 Task: Reset the filters.
Action: Mouse pressed left at (26, 92)
Screenshot: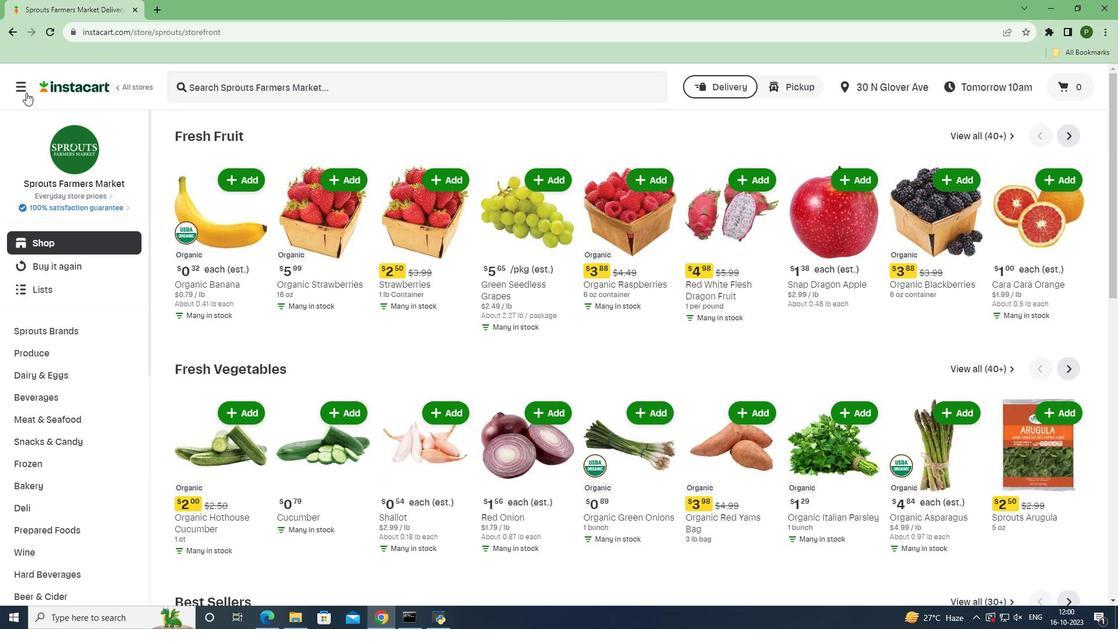 
Action: Mouse moved to (55, 306)
Screenshot: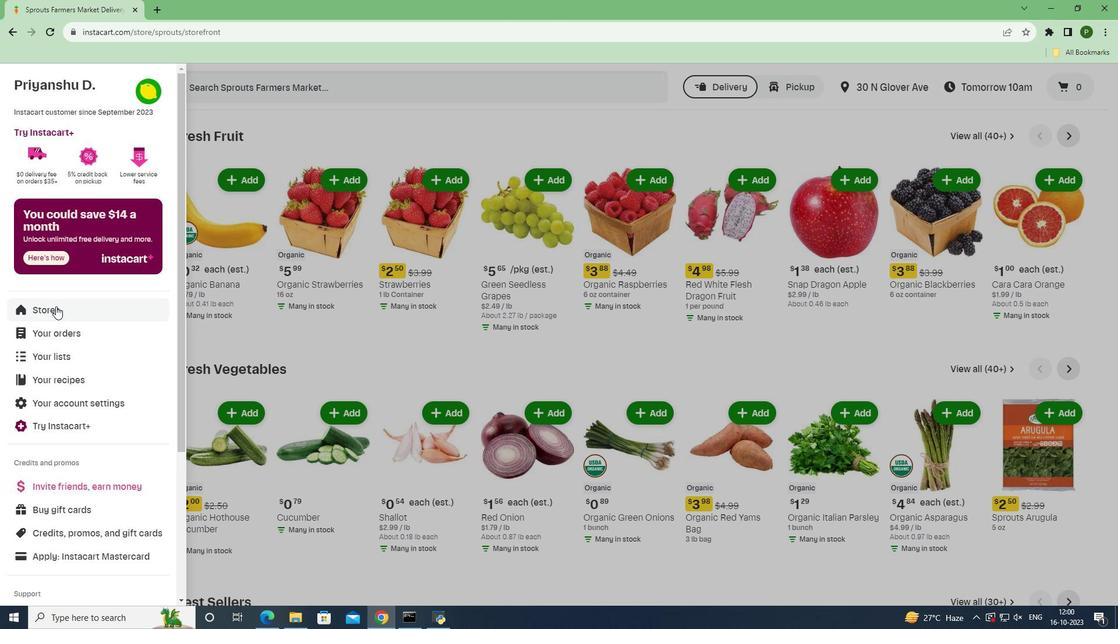 
Action: Mouse pressed left at (55, 306)
Screenshot: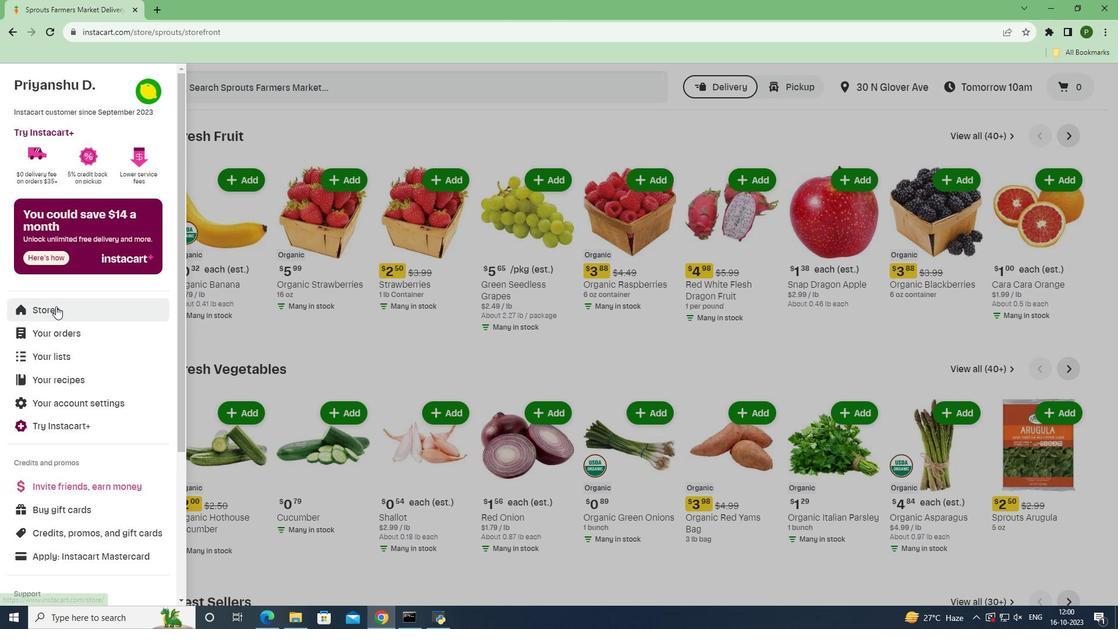 
Action: Mouse moved to (261, 134)
Screenshot: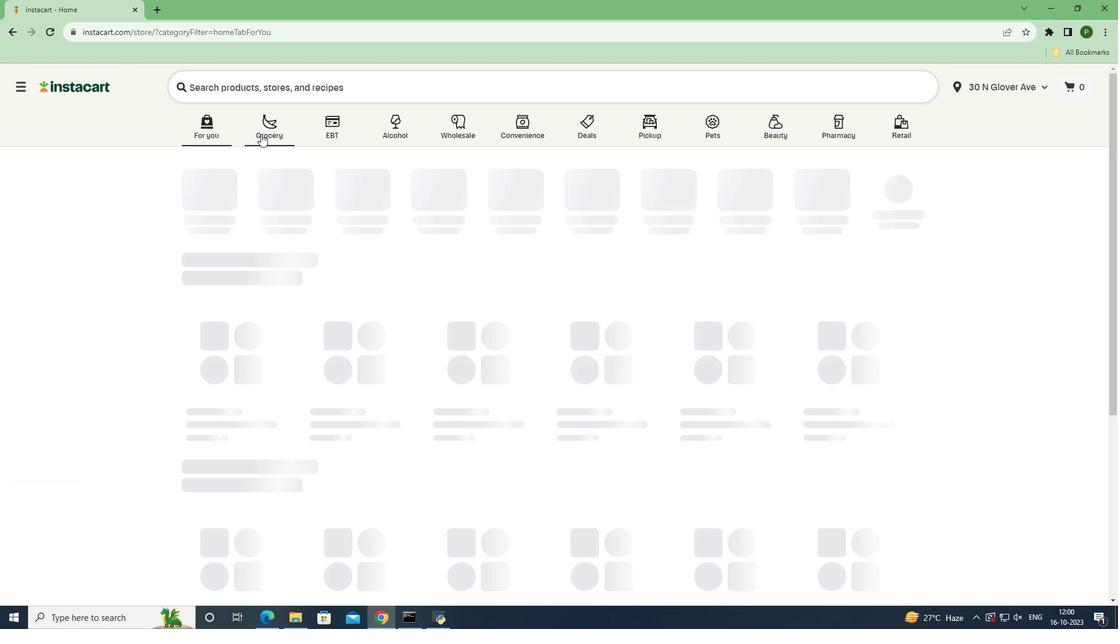 
Action: Mouse pressed left at (261, 134)
Screenshot: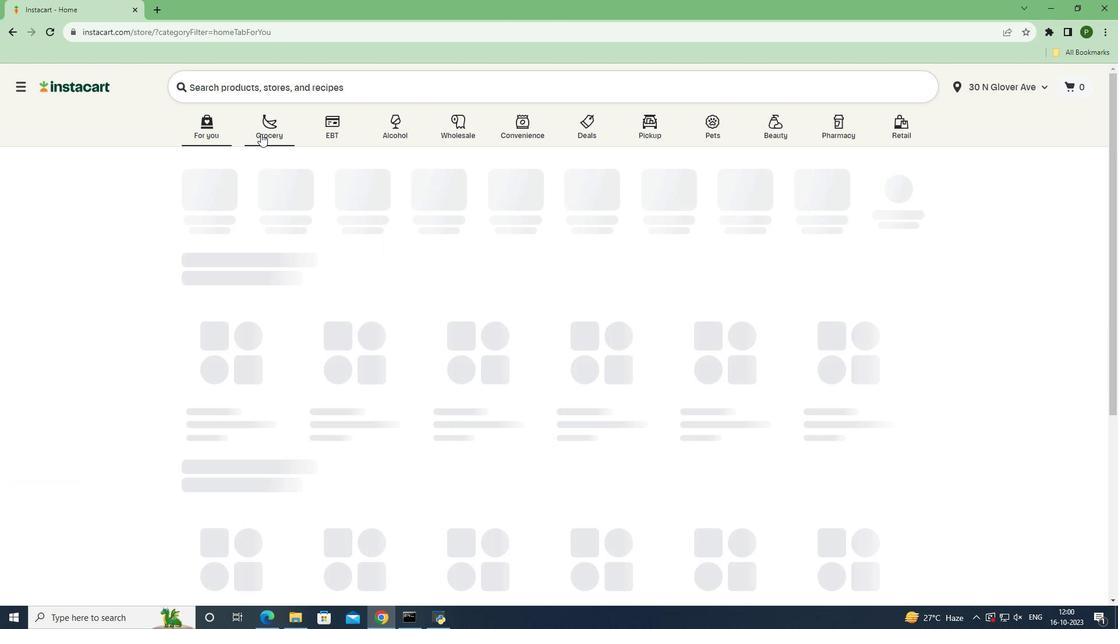 
Action: Mouse moved to (713, 279)
Screenshot: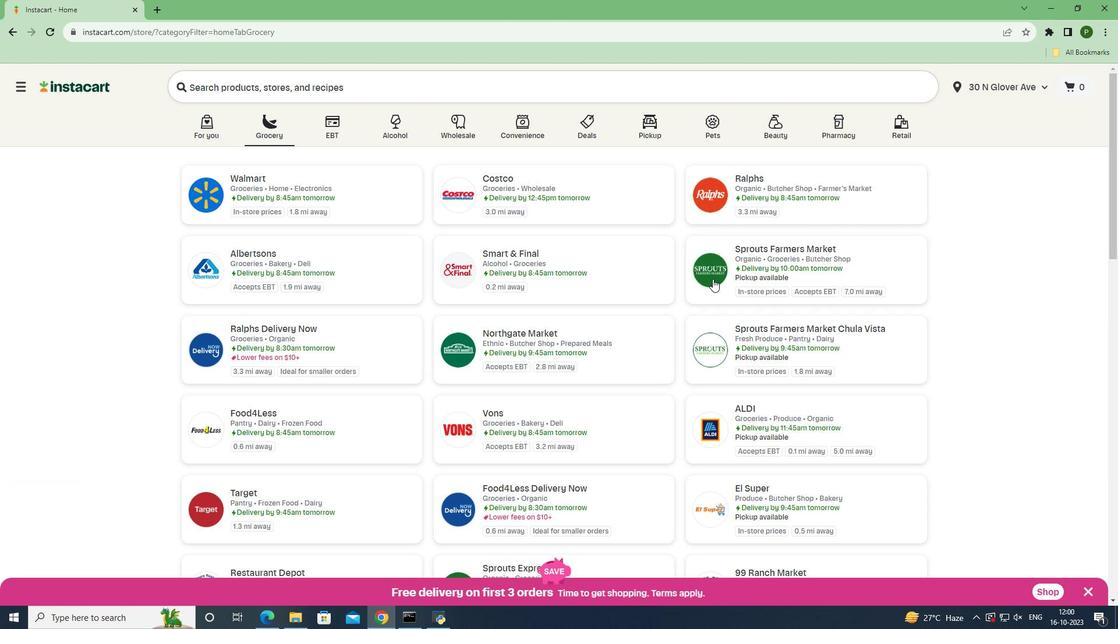 
Action: Mouse pressed left at (713, 279)
Screenshot: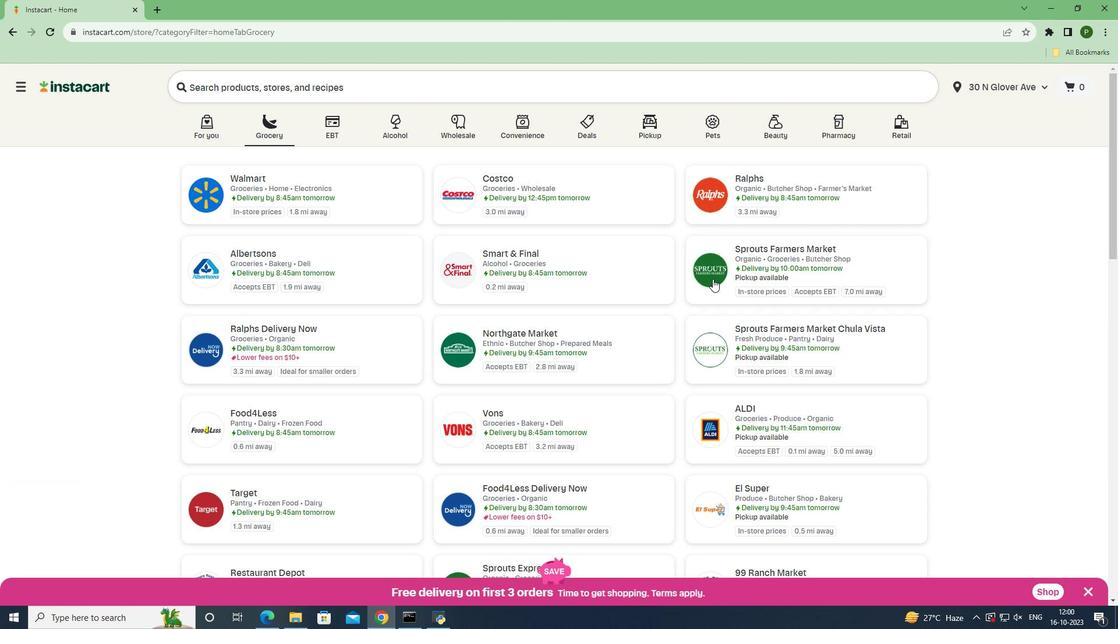 
Action: Mouse moved to (75, 393)
Screenshot: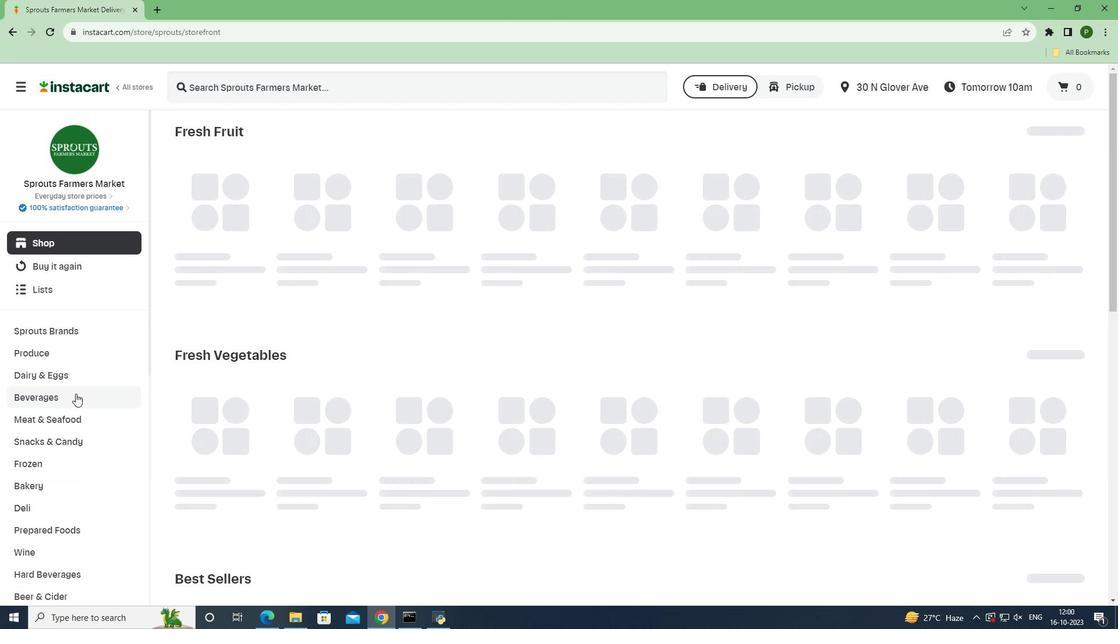 
Action: Mouse pressed left at (75, 393)
Screenshot: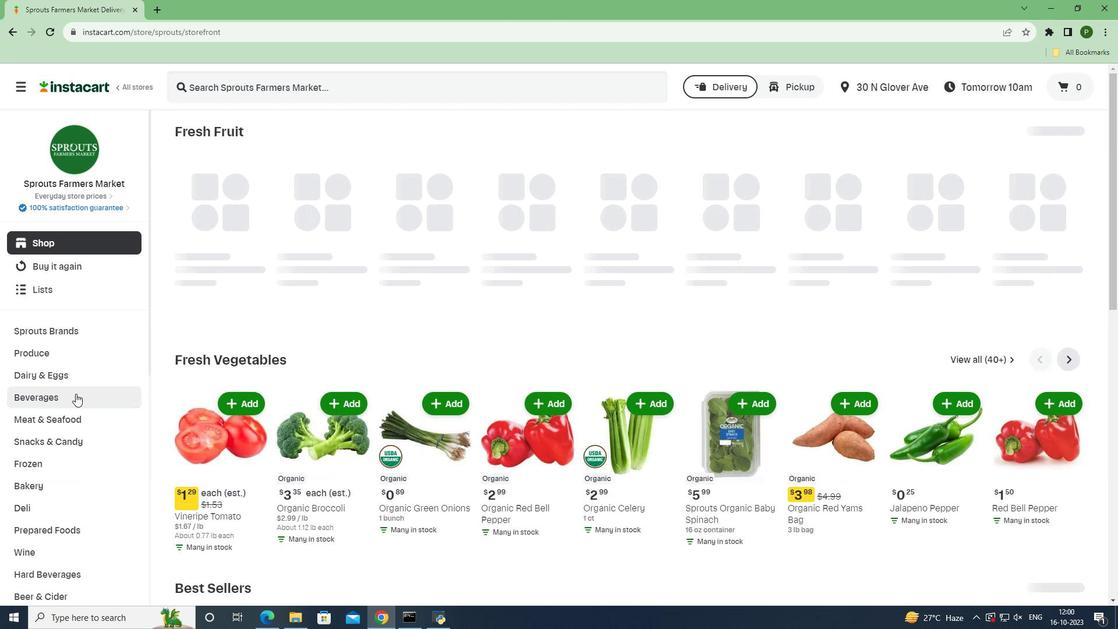
Action: Mouse moved to (1044, 160)
Screenshot: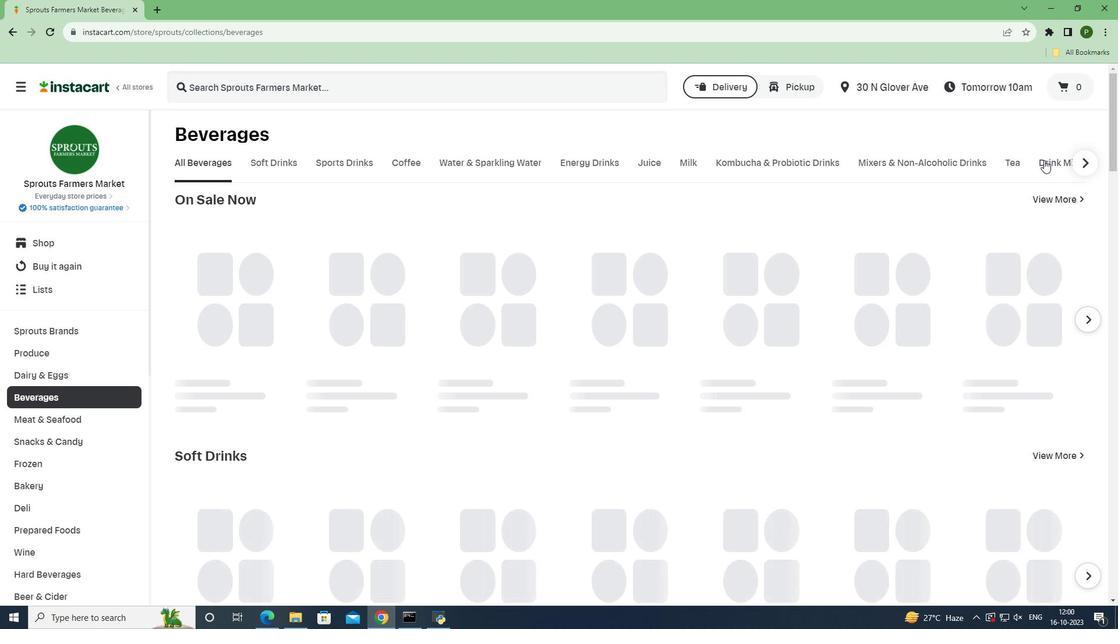 
Action: Mouse pressed left at (1044, 160)
Screenshot: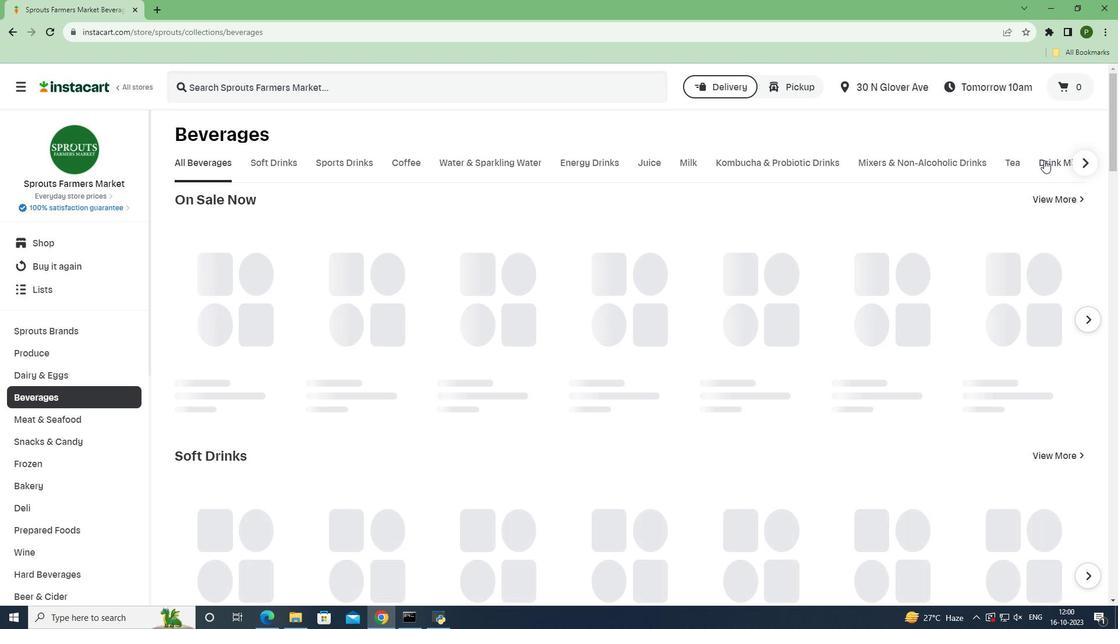 
Action: Mouse moved to (331, 264)
Screenshot: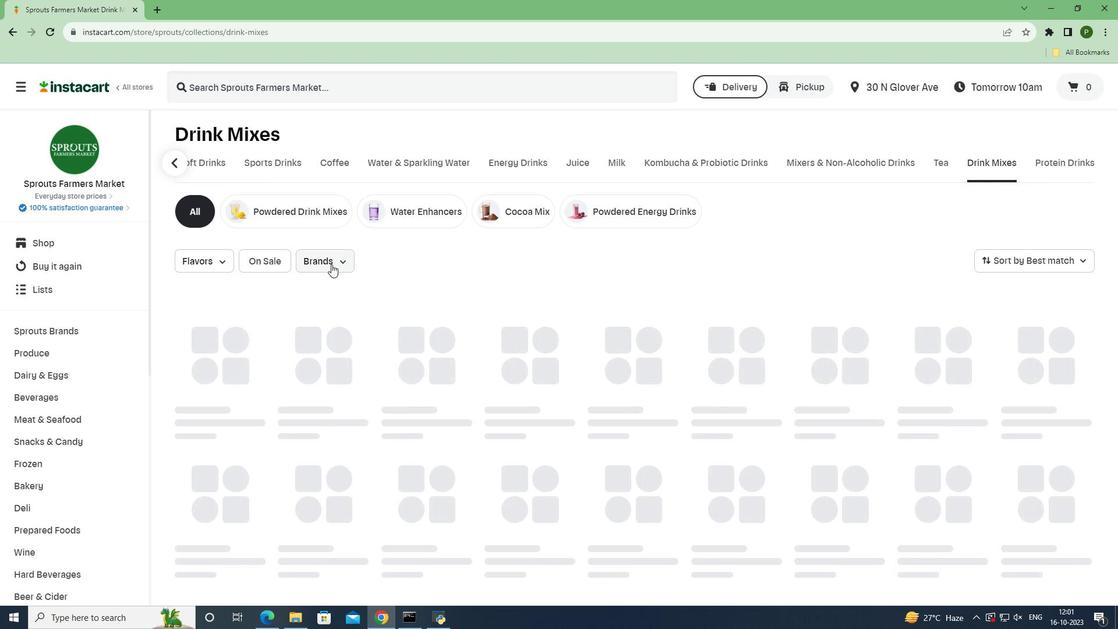 
Action: Mouse pressed left at (331, 264)
Screenshot: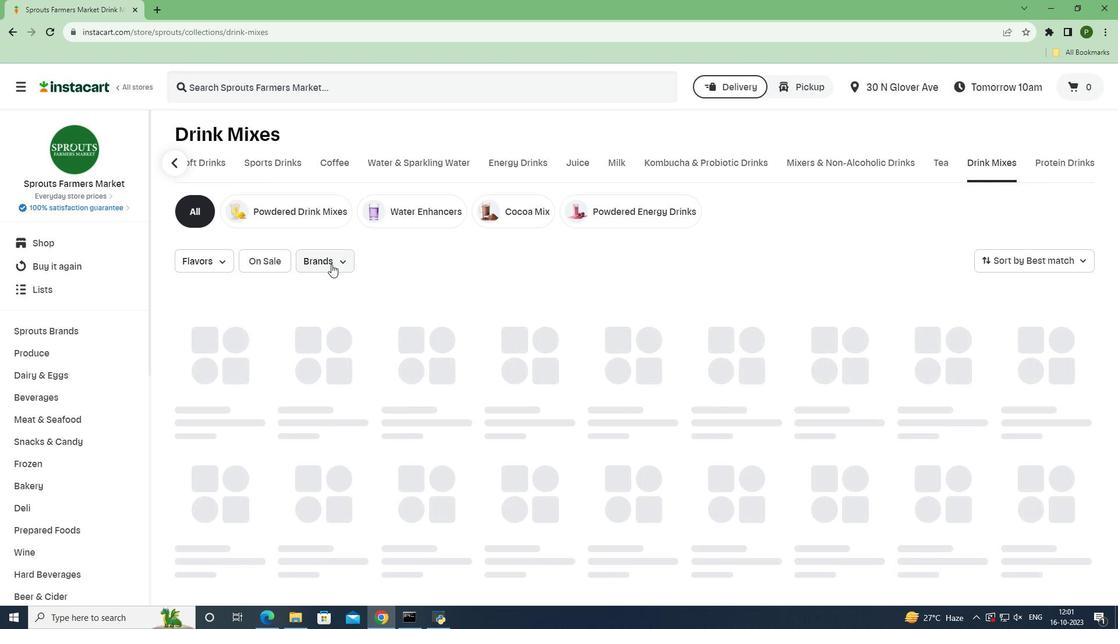 
Action: Mouse moved to (337, 349)
Screenshot: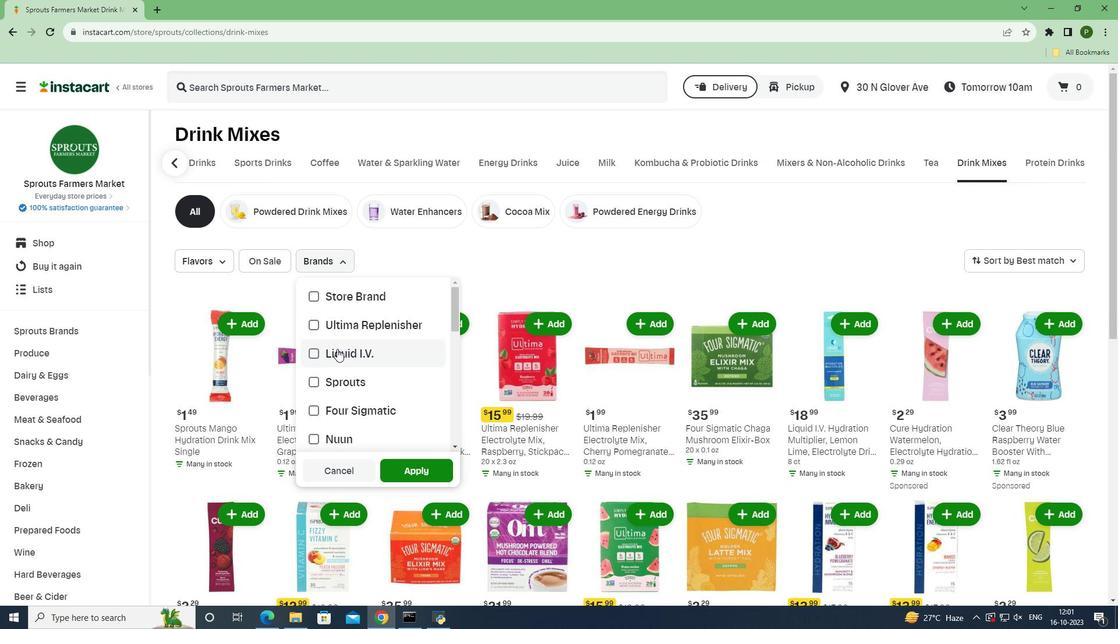 
Action: Mouse pressed left at (337, 349)
Screenshot: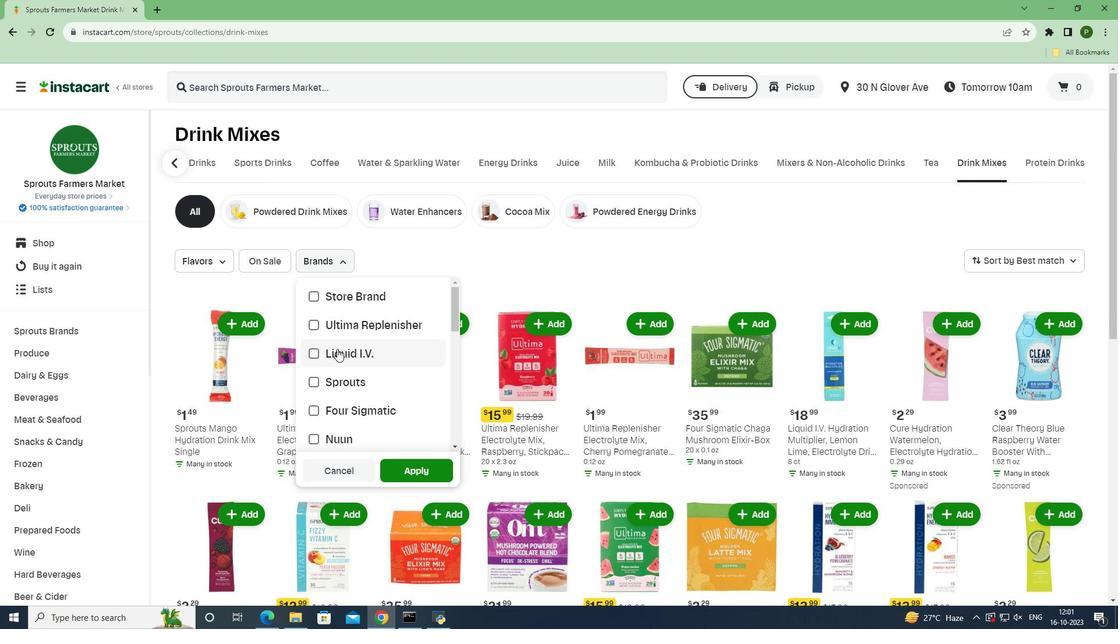 
Action: Mouse moved to (422, 465)
Screenshot: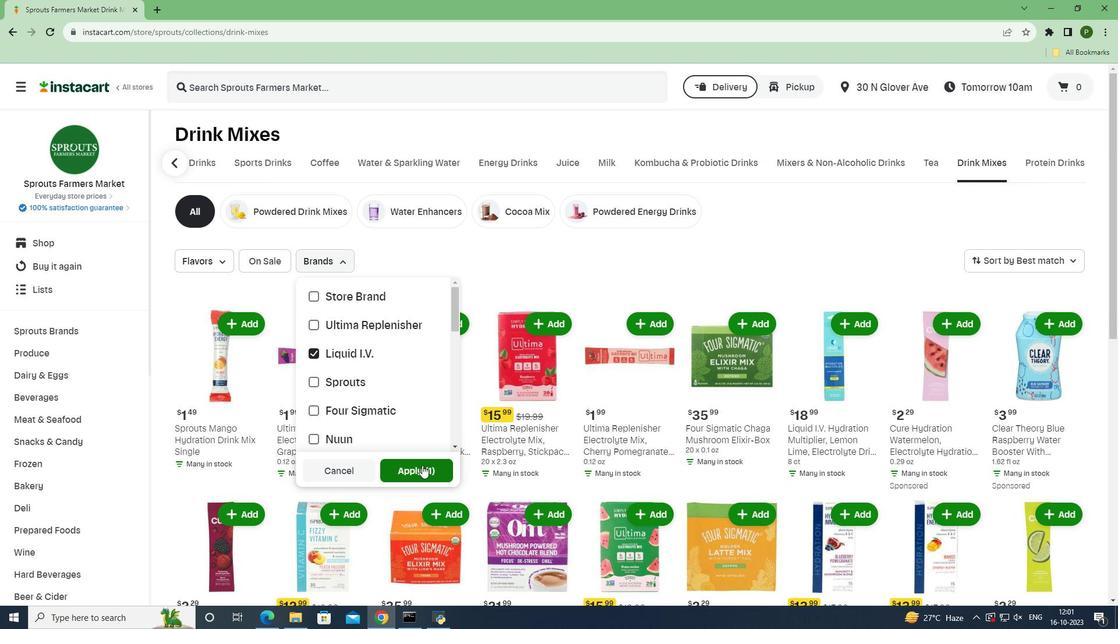 
Action: Mouse pressed left at (422, 465)
Screenshot: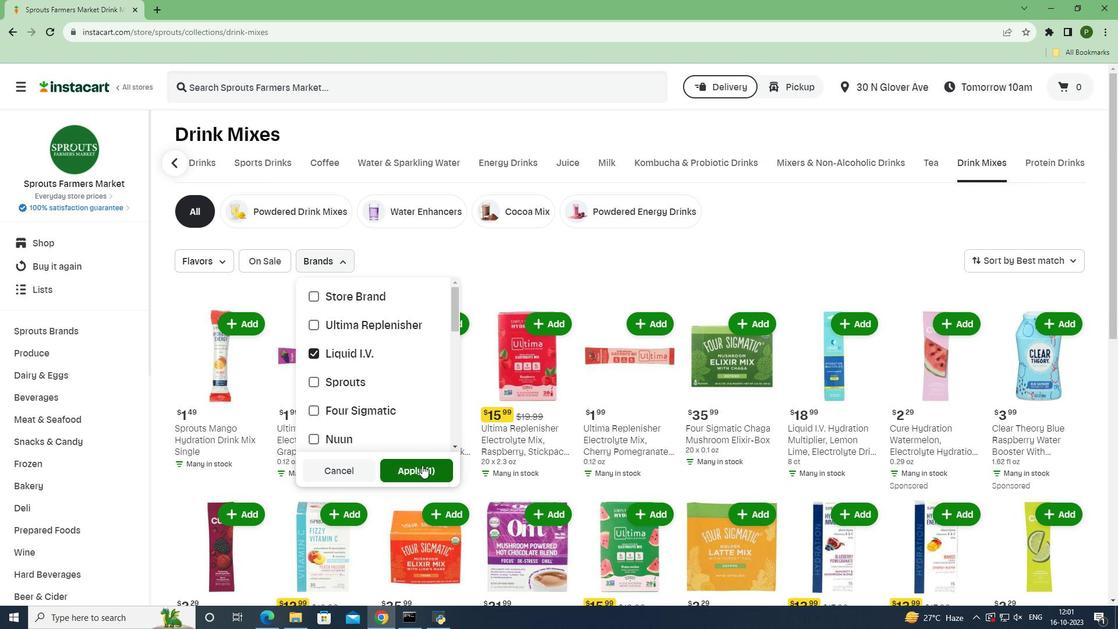 
Action: Mouse moved to (377, 259)
Screenshot: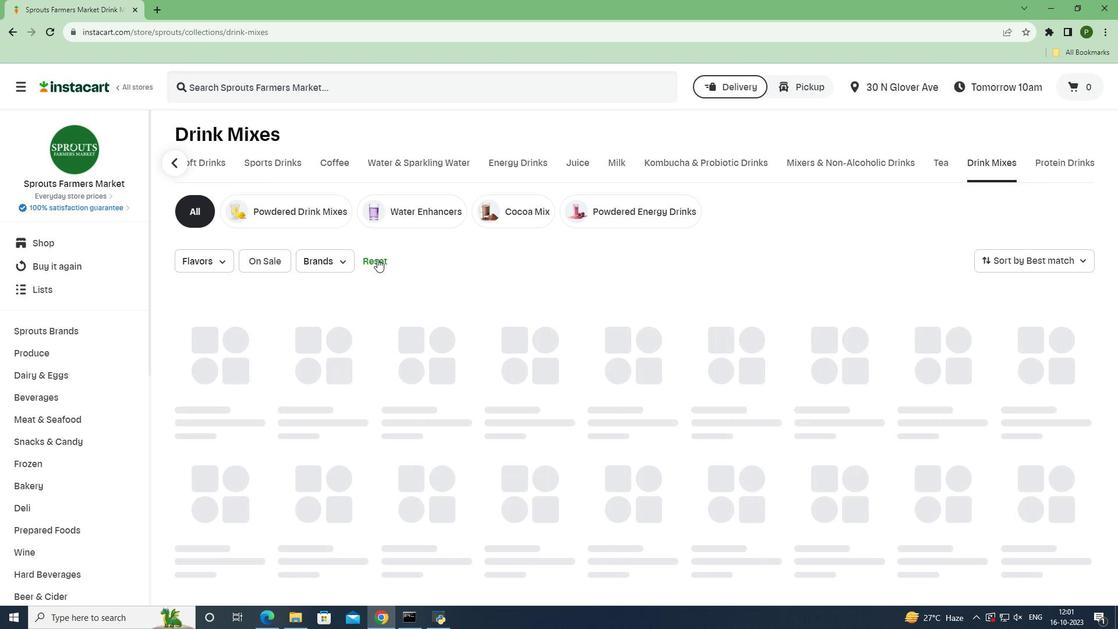 
Action: Mouse pressed left at (377, 259)
Screenshot: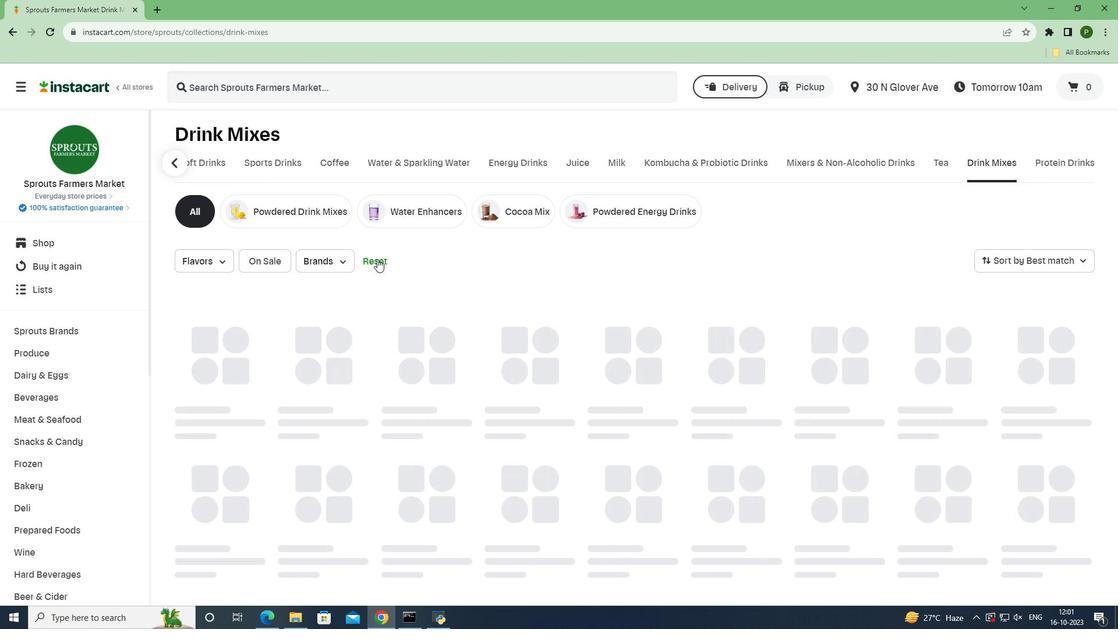 
Action: Mouse moved to (504, 431)
Screenshot: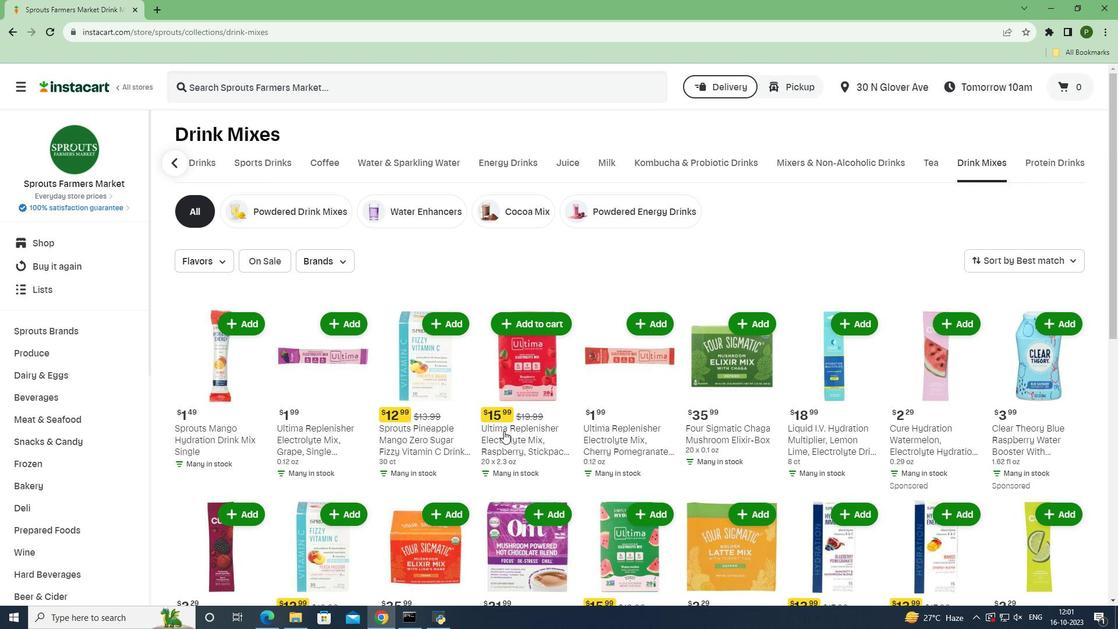 
